 Task: Find a one-way flight from Manila to New Delhi for 5 passengers in Business class on July 10th.
Action: Mouse moved to (286, 260)
Screenshot: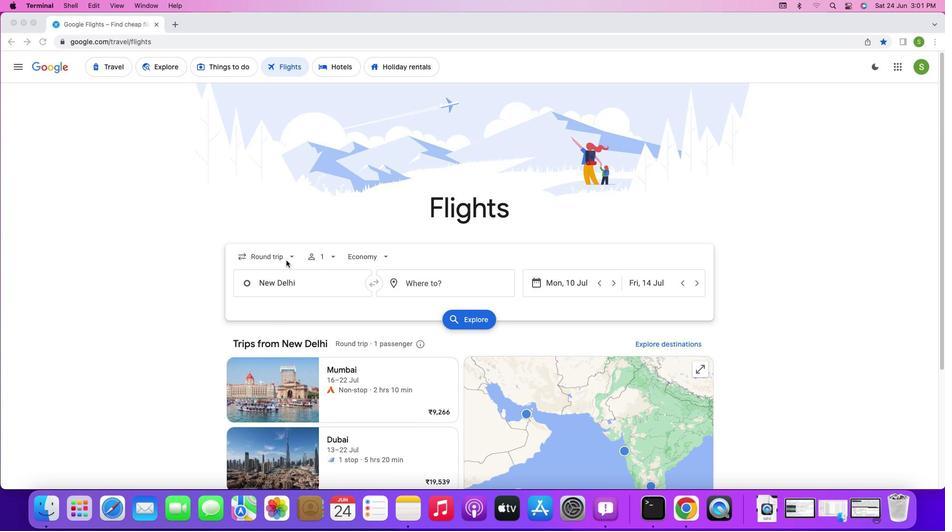 
Action: Mouse pressed left at (286, 260)
Screenshot: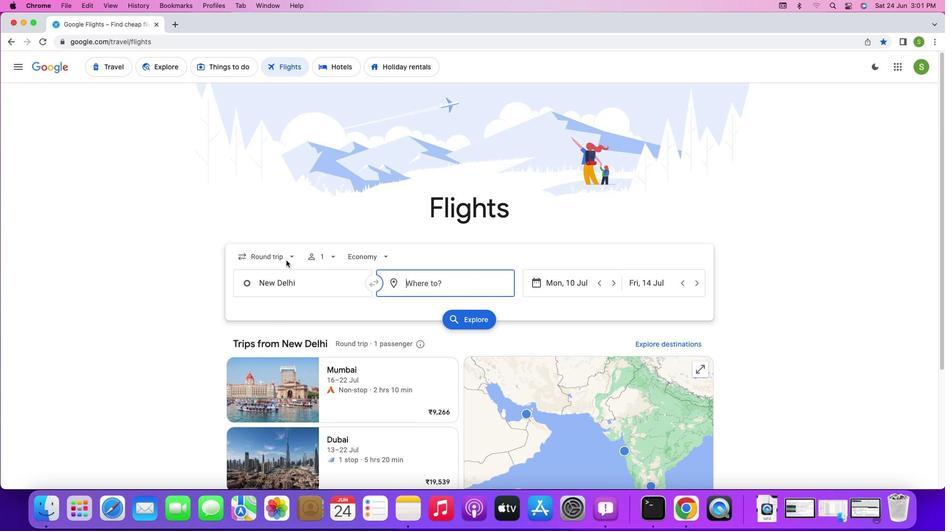 
Action: Mouse pressed left at (286, 260)
Screenshot: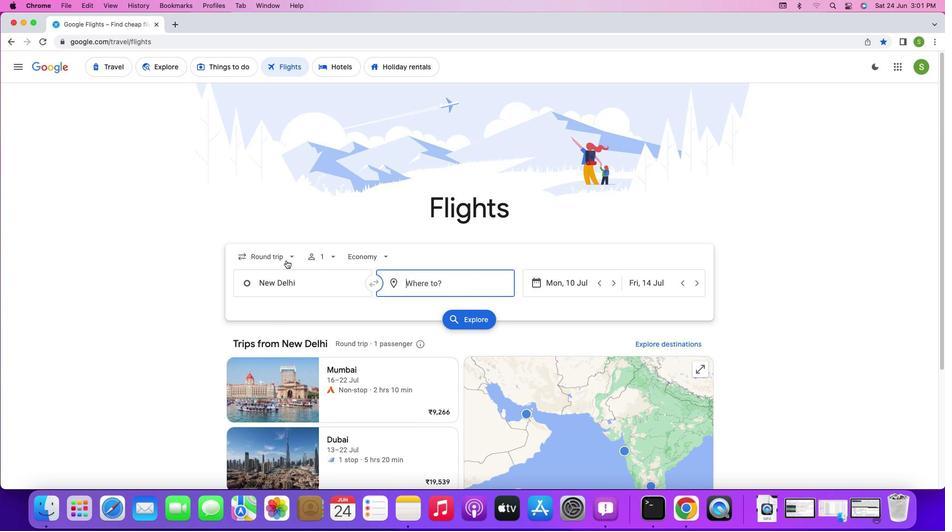 
Action: Mouse moved to (278, 299)
Screenshot: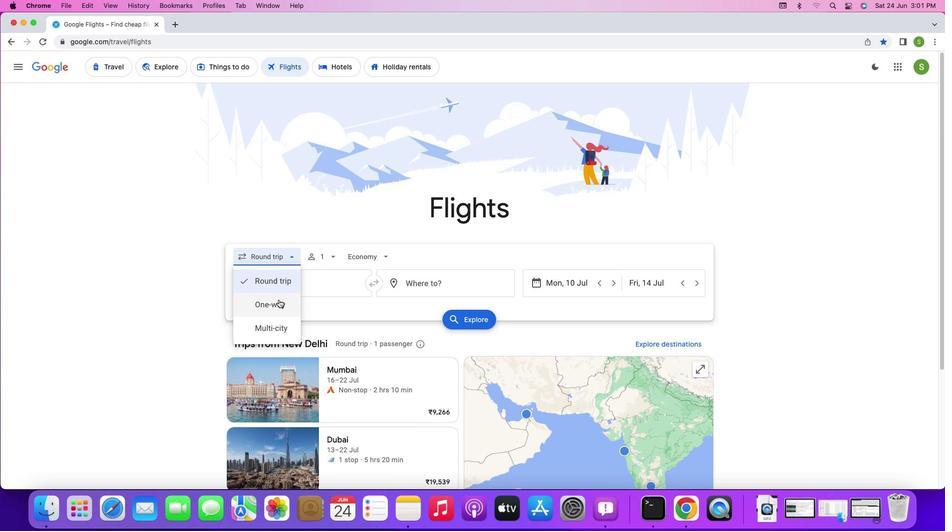 
Action: Mouse pressed left at (278, 299)
Screenshot: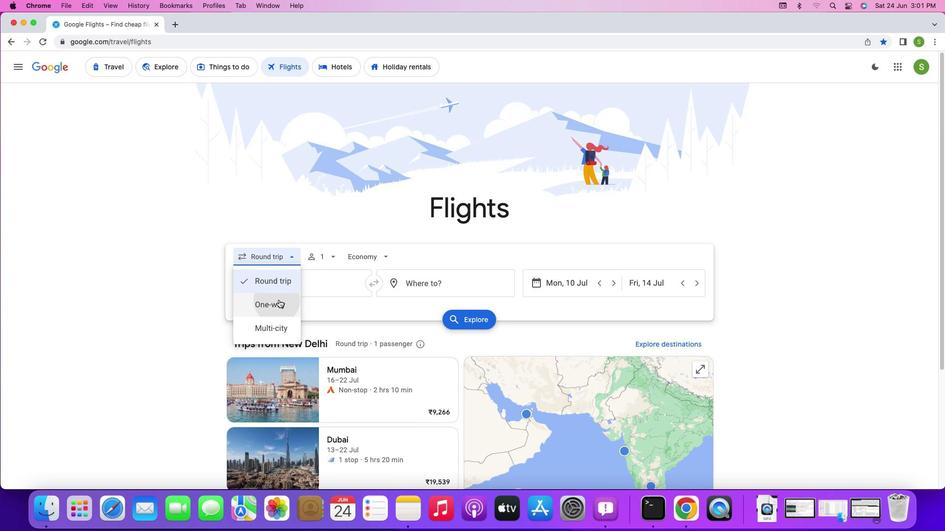 
Action: Mouse moved to (360, 262)
Screenshot: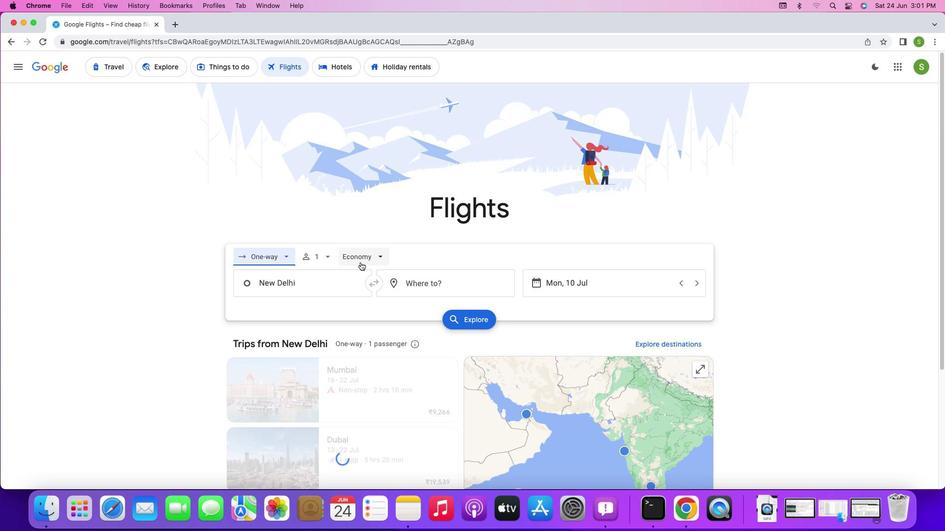 
Action: Mouse pressed left at (360, 262)
Screenshot: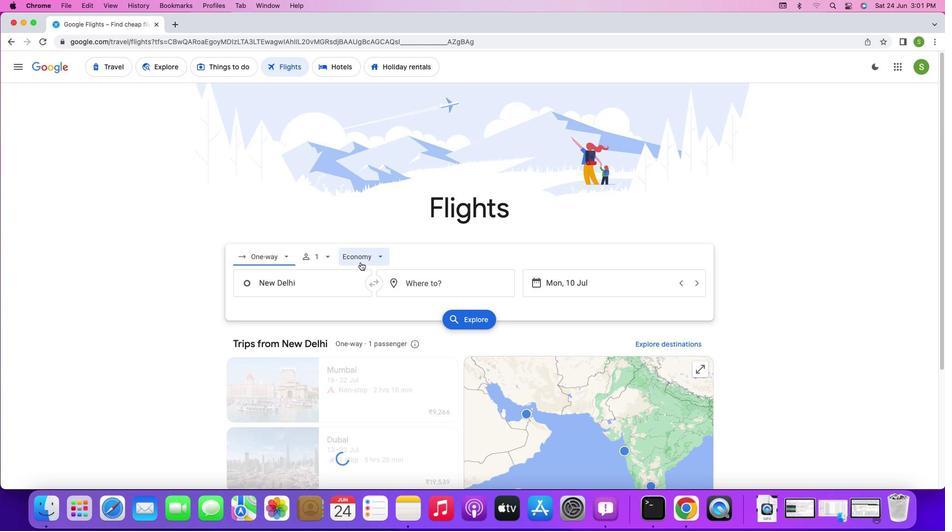 
Action: Mouse moved to (369, 335)
Screenshot: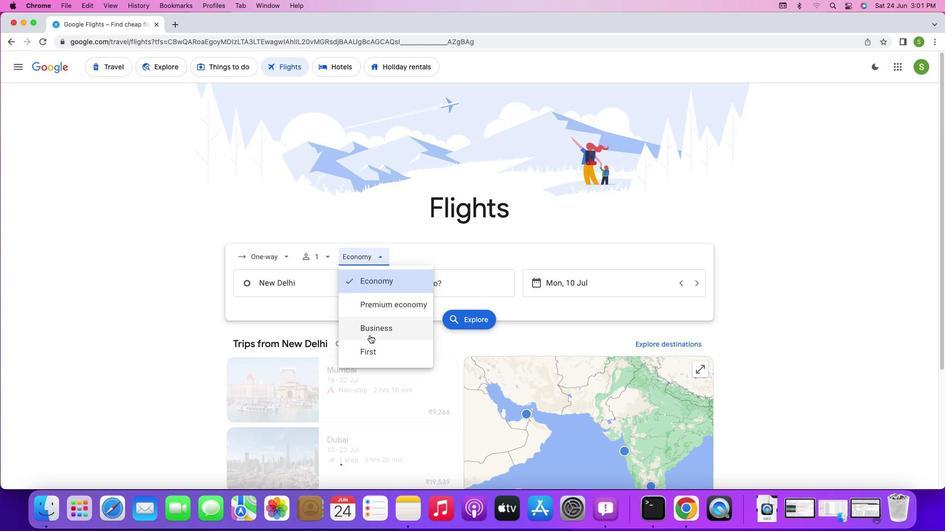 
Action: Mouse pressed left at (369, 335)
Screenshot: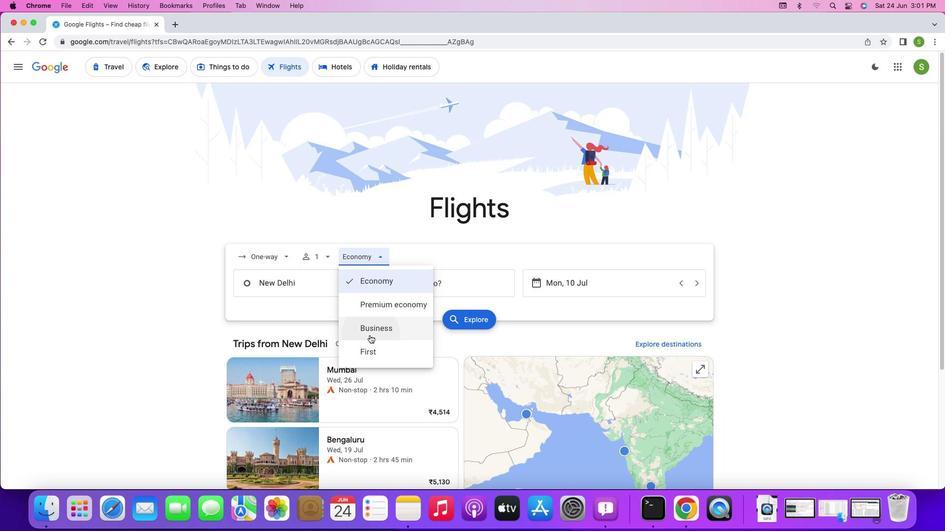 
Action: Mouse moved to (320, 262)
Screenshot: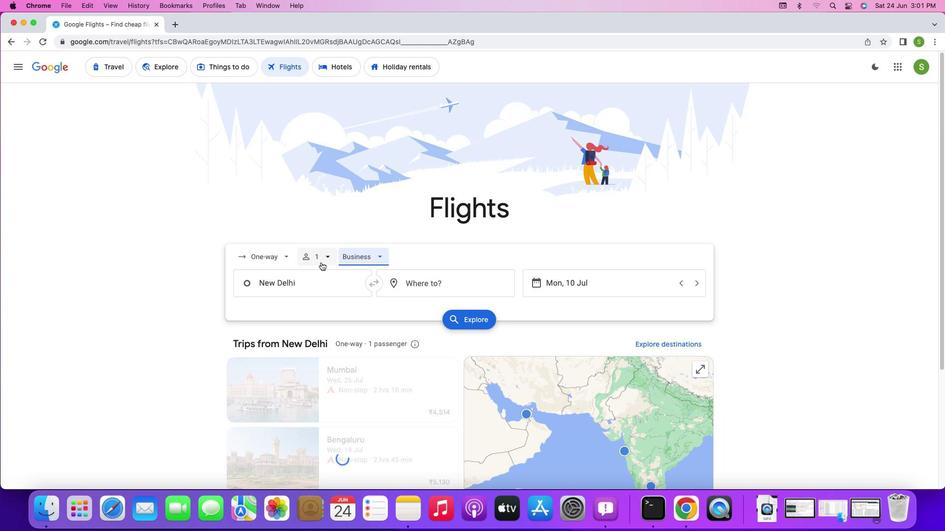 
Action: Mouse pressed left at (320, 262)
Screenshot: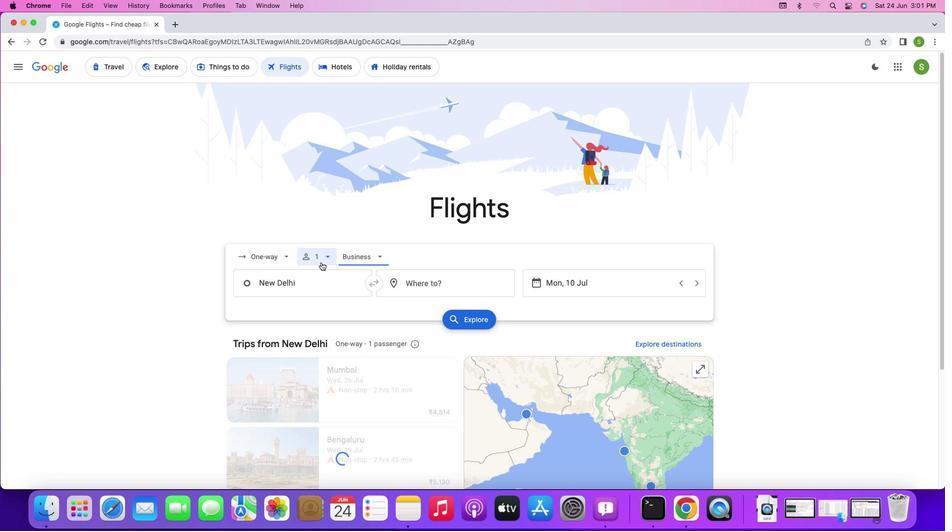 
Action: Mouse moved to (404, 279)
Screenshot: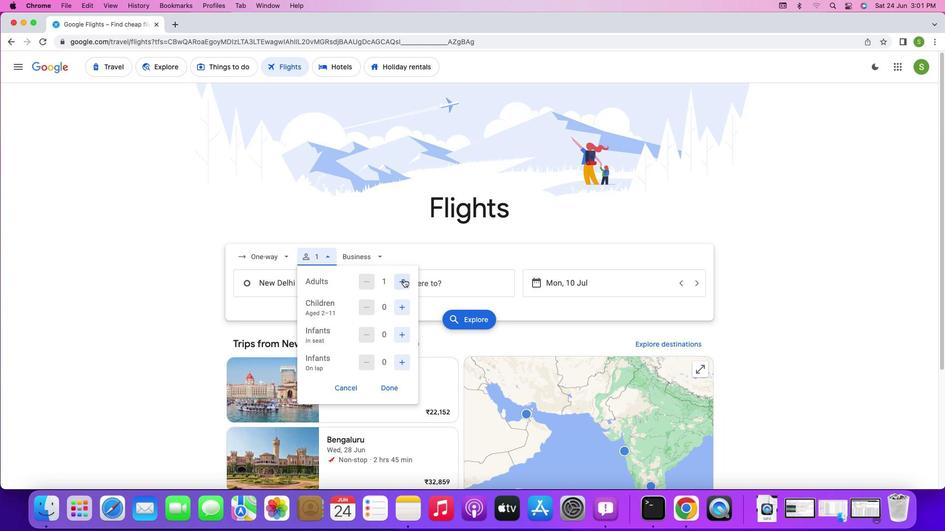 
Action: Mouse pressed left at (404, 279)
Screenshot: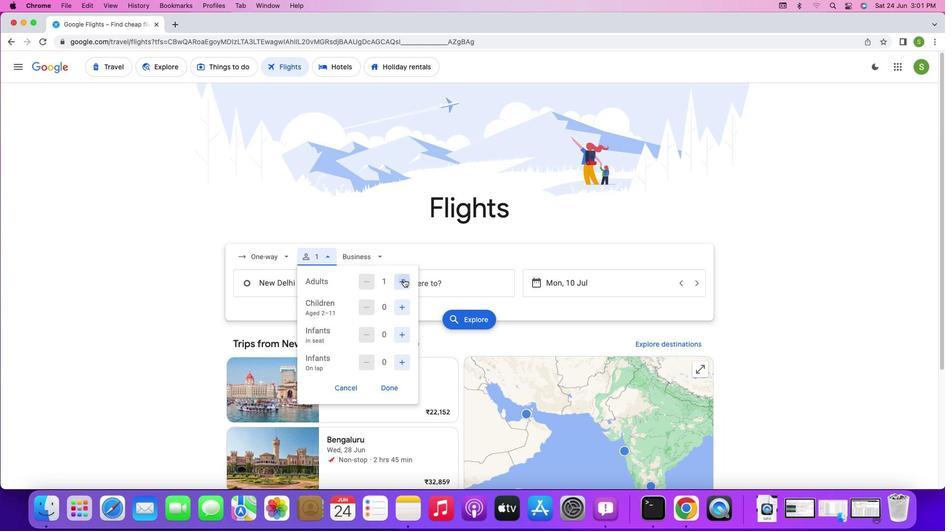 
Action: Mouse pressed left at (404, 279)
Screenshot: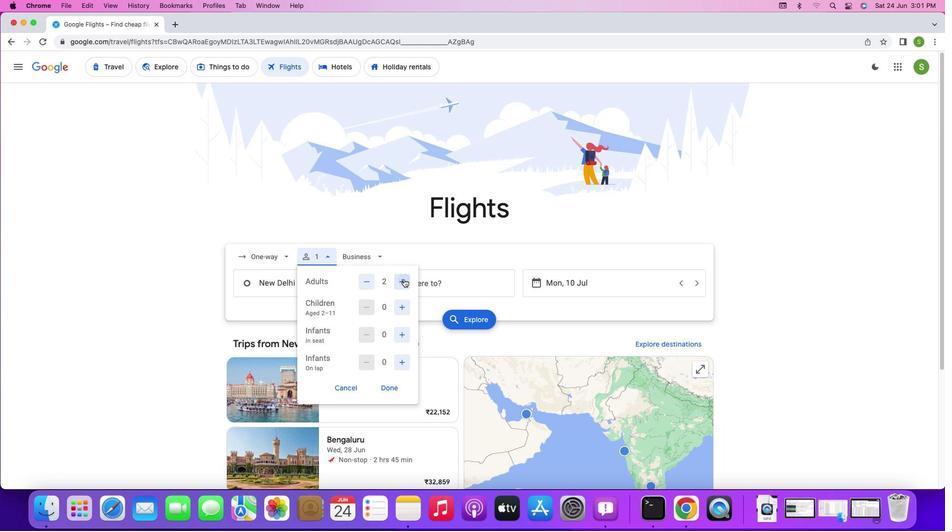 
Action: Mouse moved to (396, 305)
Screenshot: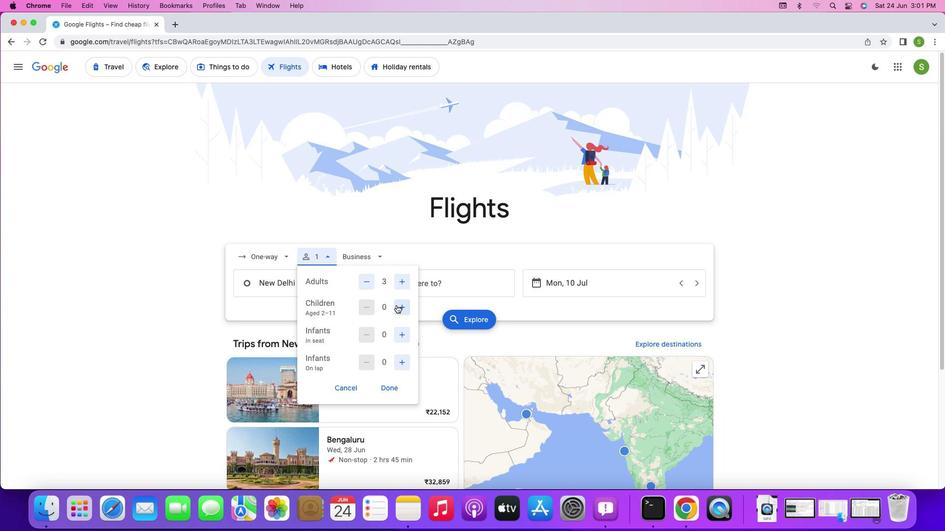 
Action: Mouse pressed left at (396, 305)
Screenshot: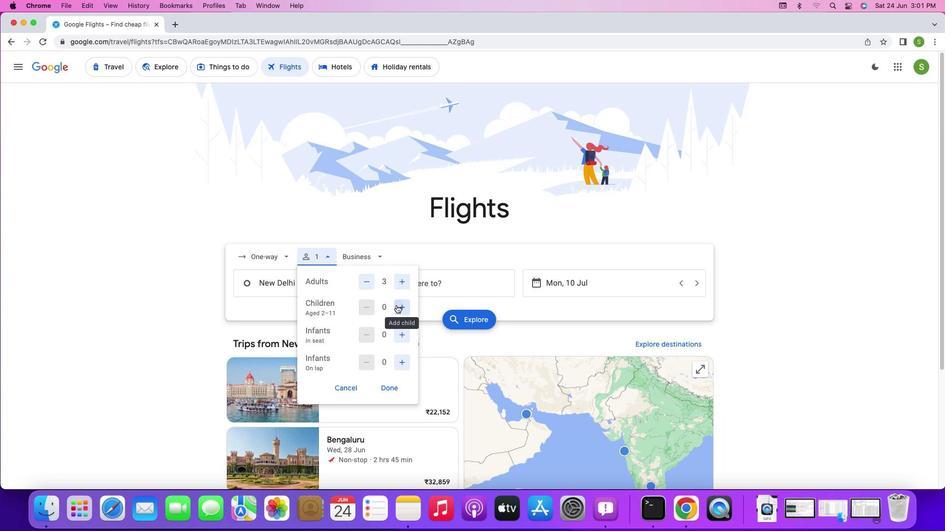 
Action: Mouse moved to (399, 365)
Screenshot: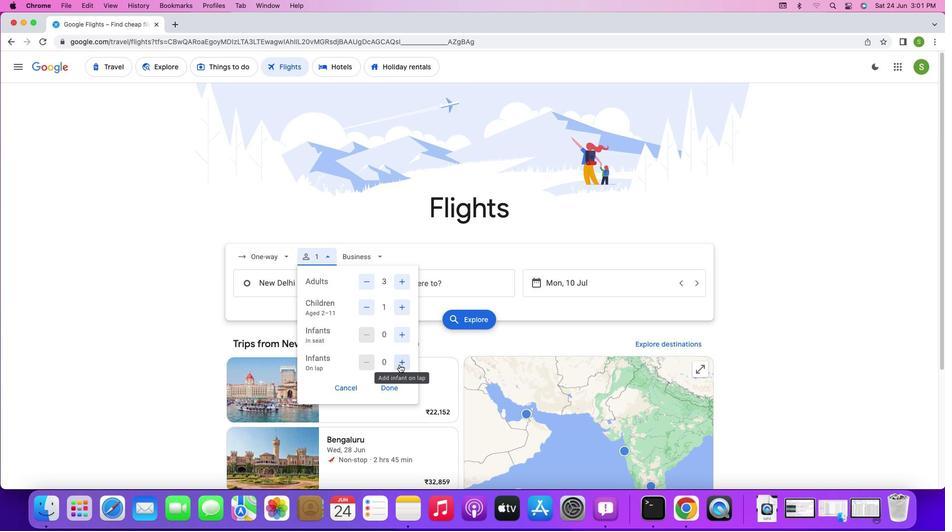 
Action: Mouse pressed left at (399, 365)
Screenshot: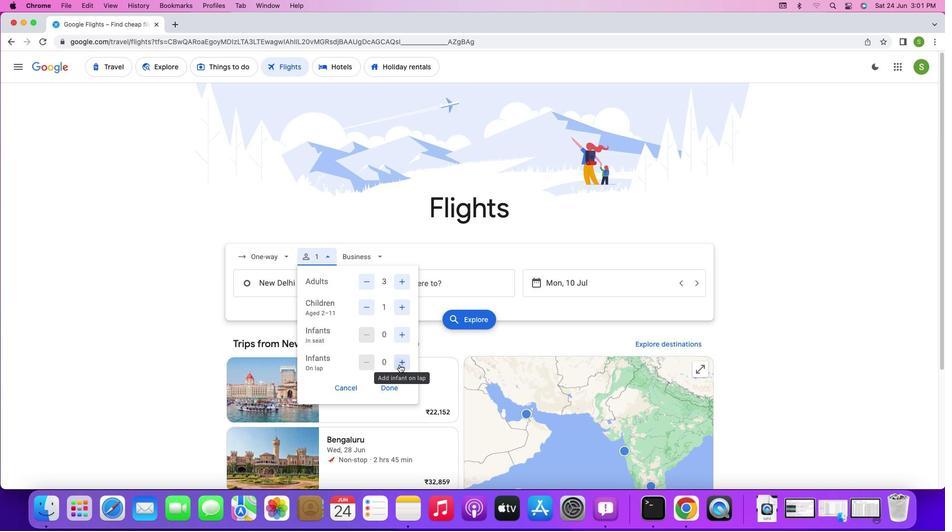 
Action: Mouse moved to (388, 387)
Screenshot: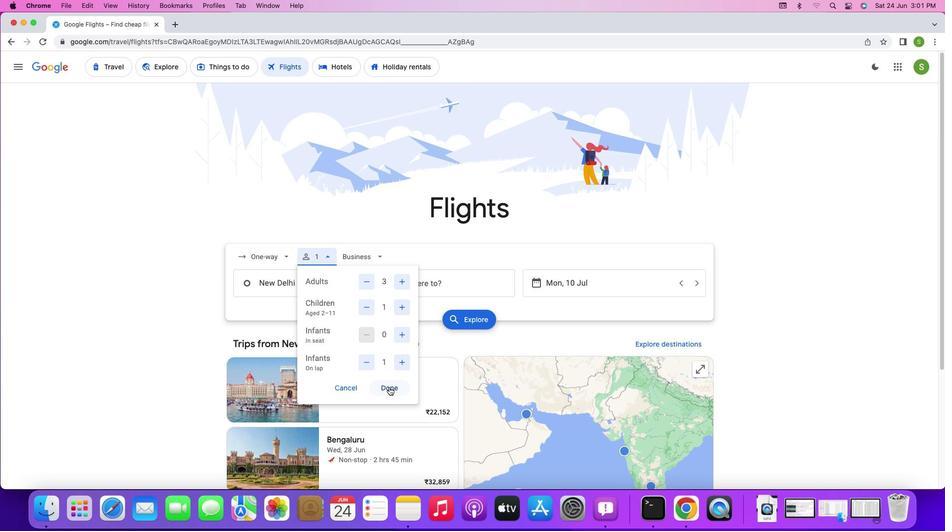 
Action: Mouse pressed left at (388, 387)
Screenshot: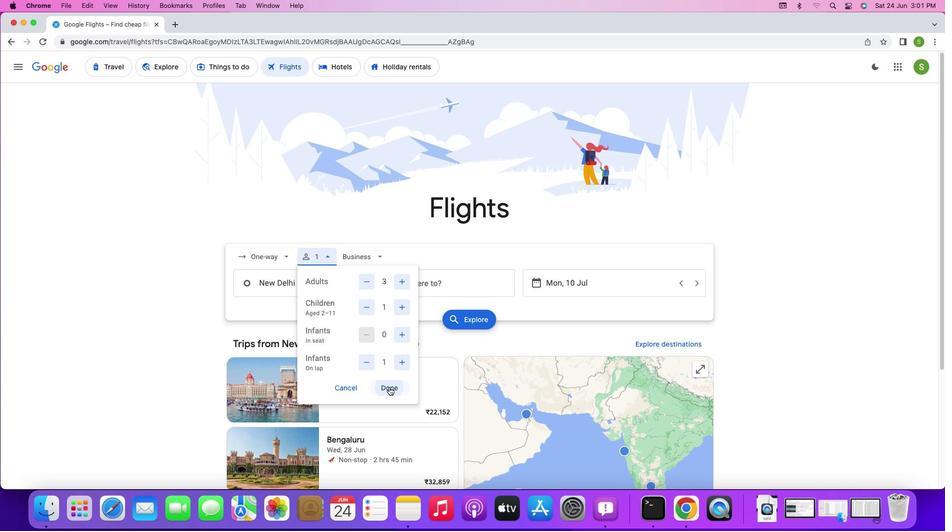 
Action: Mouse moved to (307, 285)
Screenshot: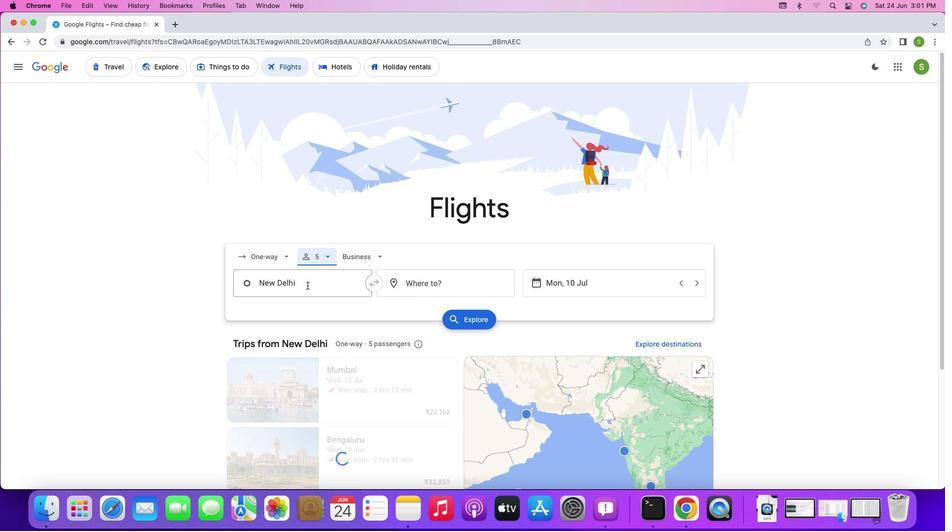 
Action: Mouse pressed left at (307, 285)
Screenshot: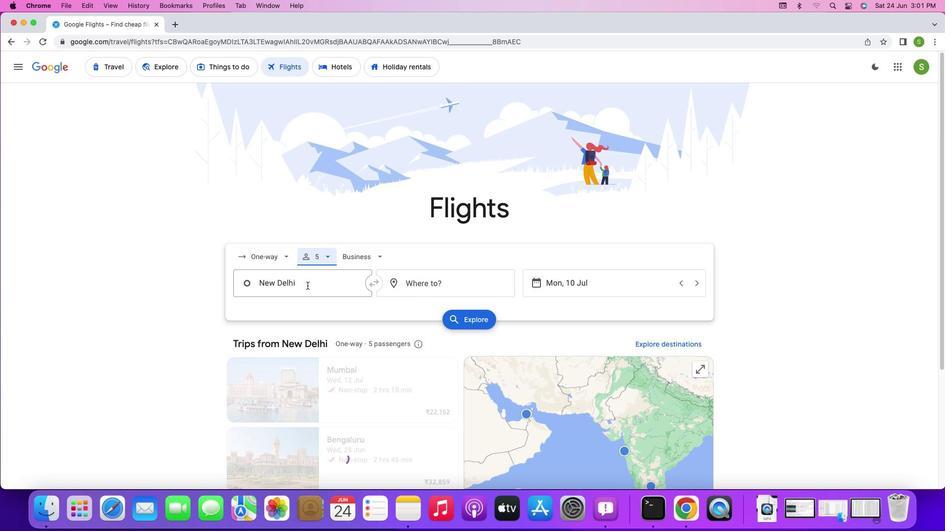 
Action: Mouse moved to (308, 287)
Screenshot: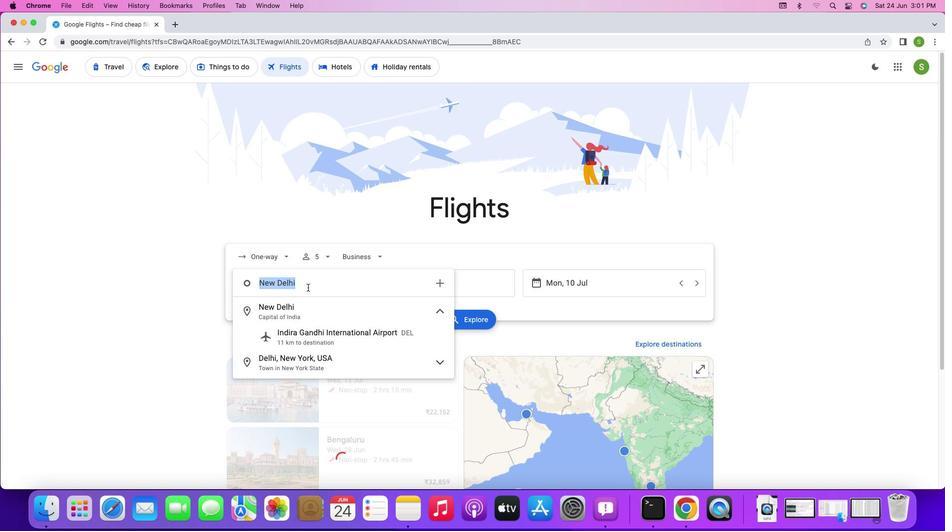 
Action: Key pressed Key.shift'M''a''n''i''l''a'','Key.spaceKey.shift'P''h''i''l''i''p''p''i''n''e''s'Key.enter
Screenshot: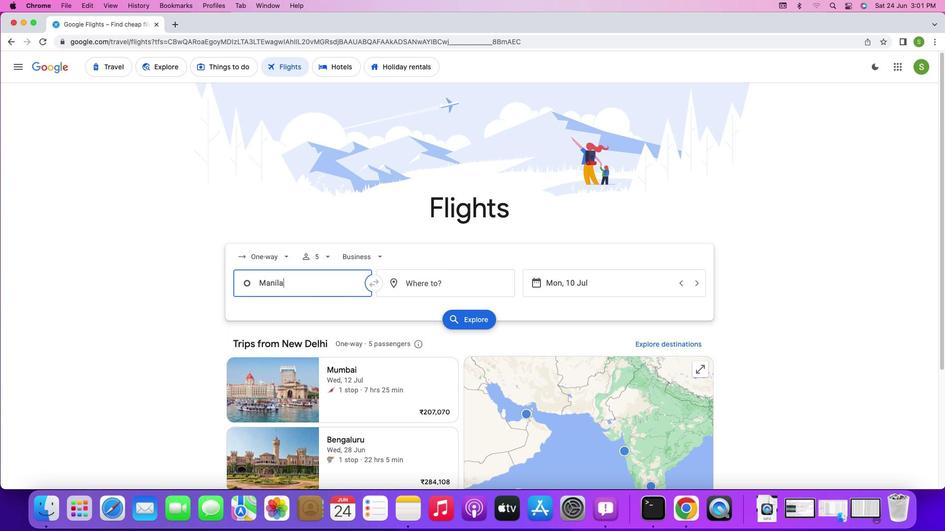 
Action: Mouse moved to (395, 285)
Screenshot: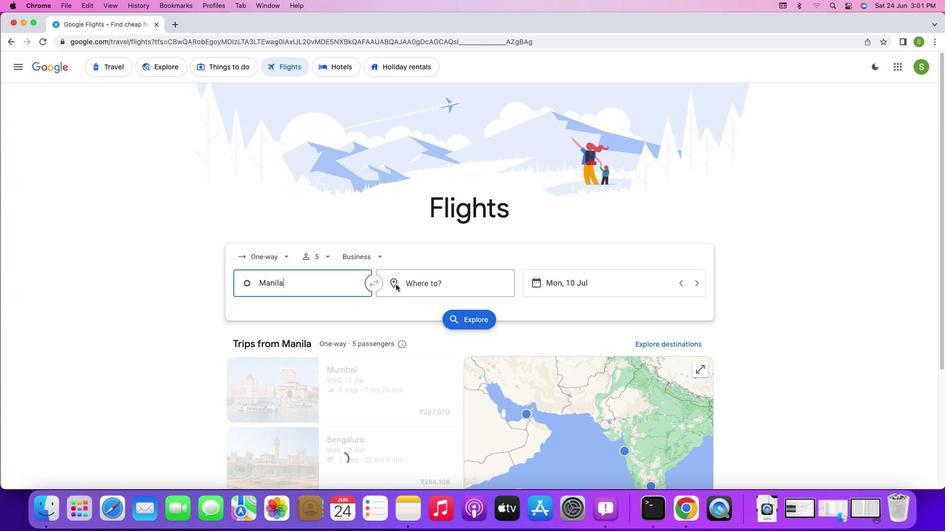 
Action: Mouse pressed left at (395, 285)
Screenshot: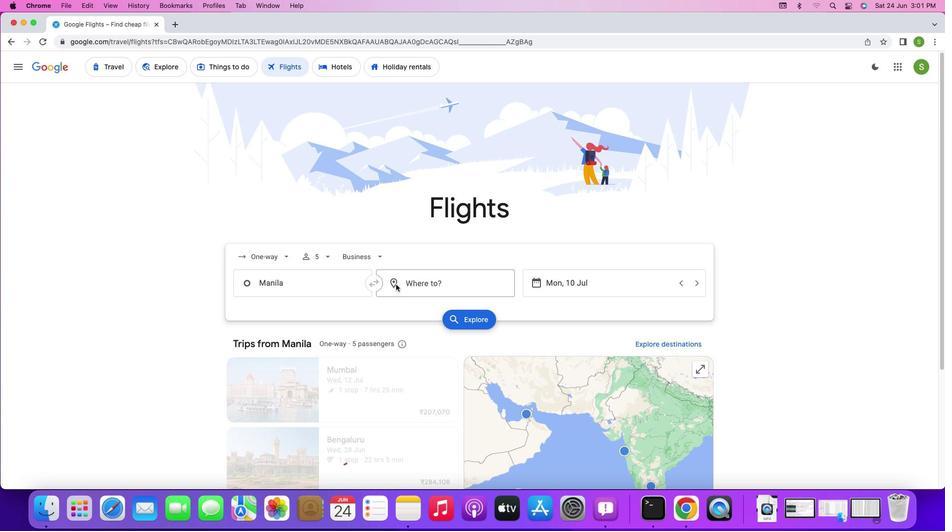 
Action: Key pressed Key.shift'N''e''w'Key.spaceKey.shift'D''e''l''h''i'Key.enter
Screenshot: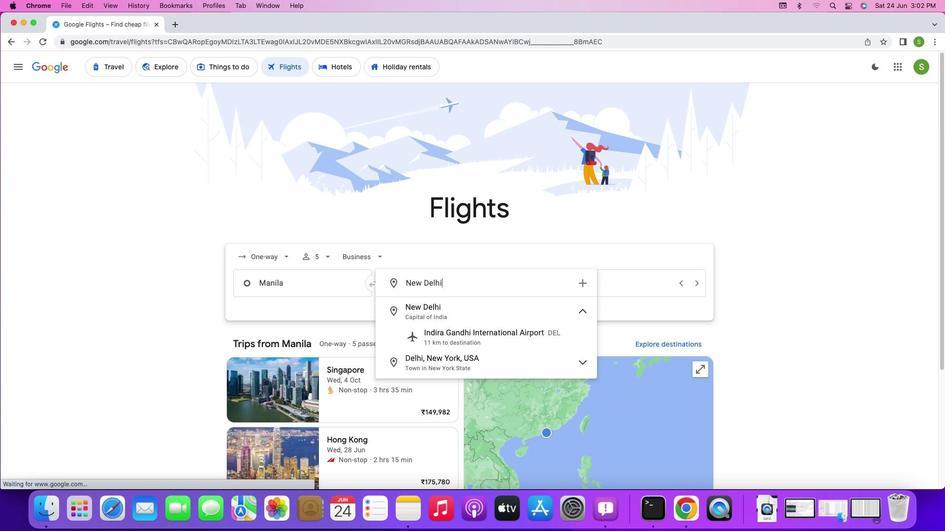 
Action: Mouse moved to (539, 290)
Screenshot: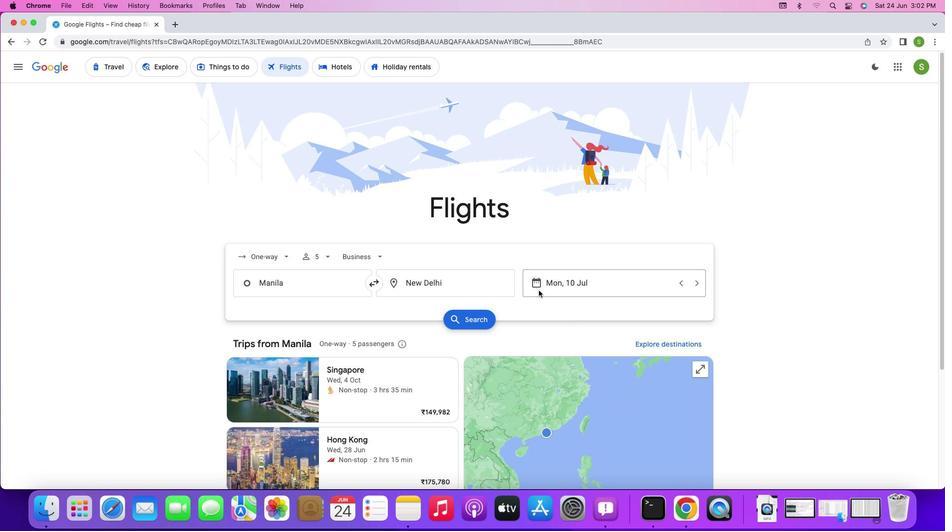 
Action: Mouse pressed left at (539, 290)
Screenshot: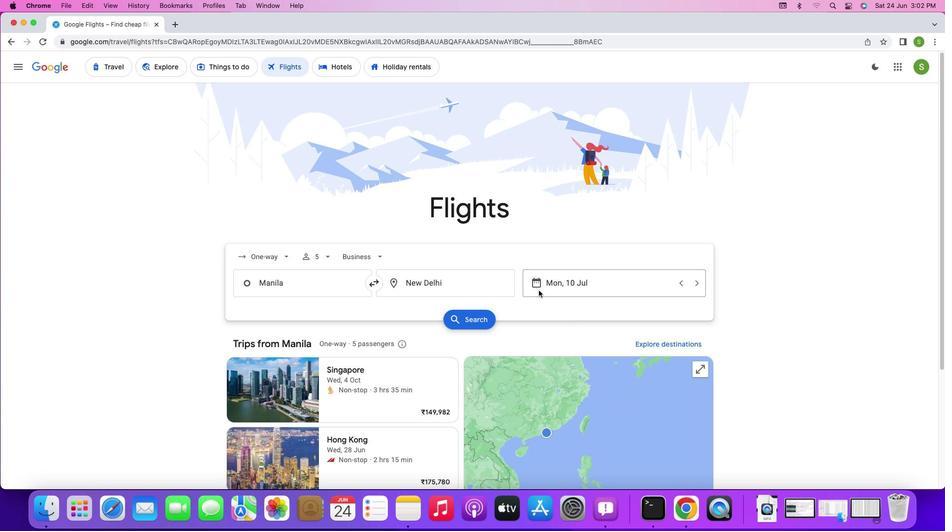 
Action: Mouse moved to (717, 359)
Screenshot: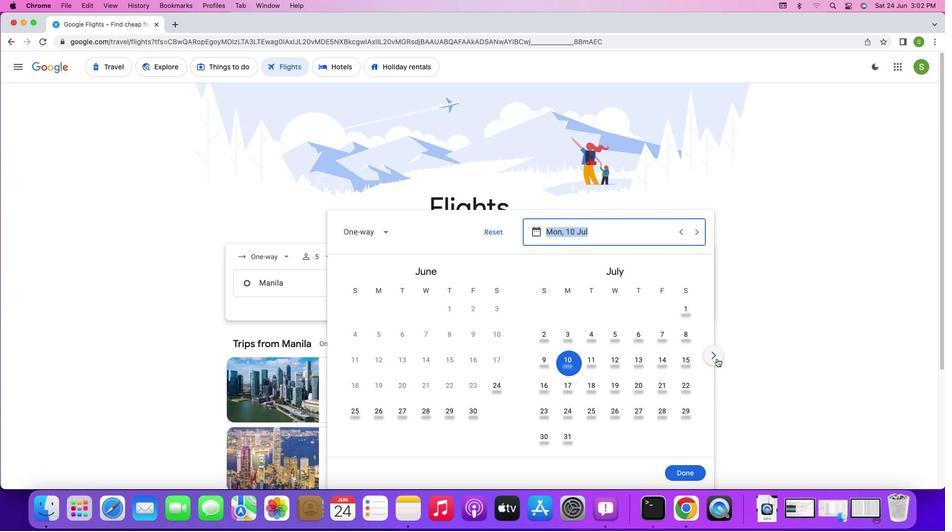 
Action: Mouse pressed left at (717, 359)
Screenshot: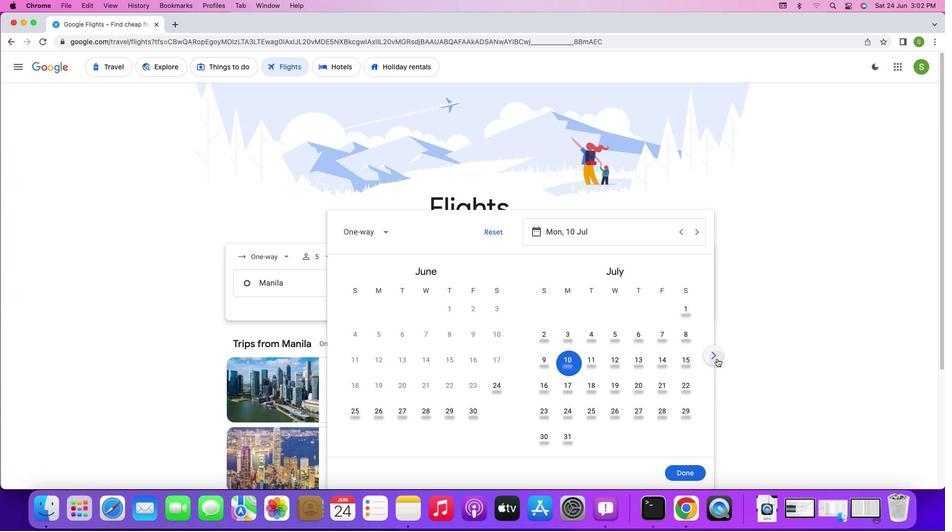 
Action: Mouse pressed left at (717, 359)
Screenshot: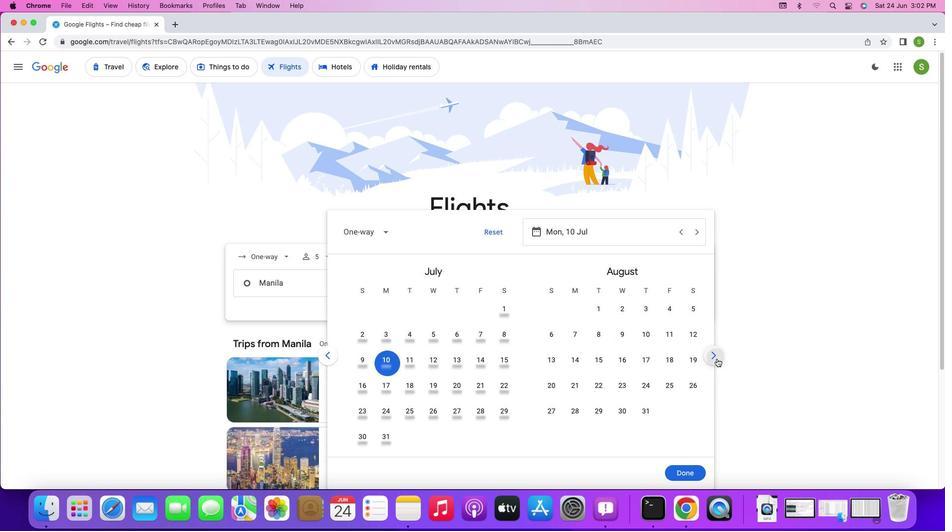 
Action: Mouse pressed left at (717, 359)
Screenshot: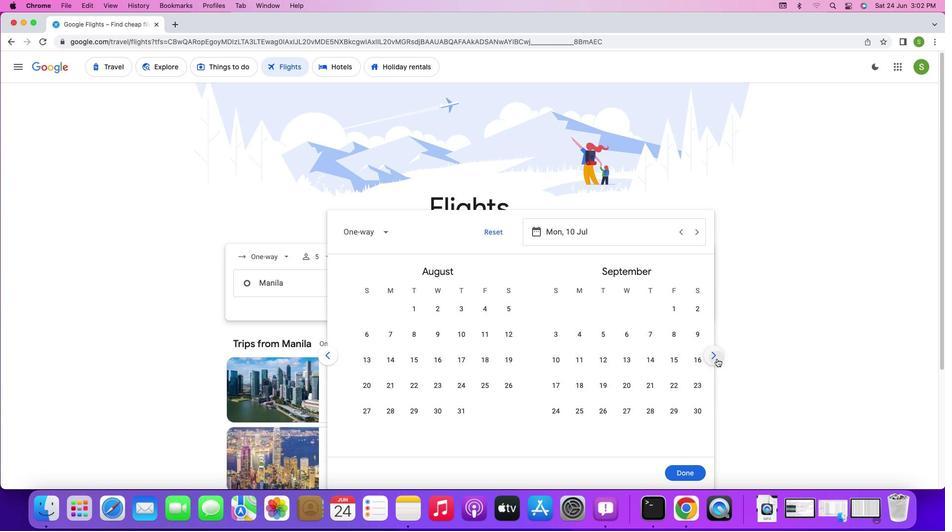 
Action: Mouse pressed left at (717, 359)
Screenshot: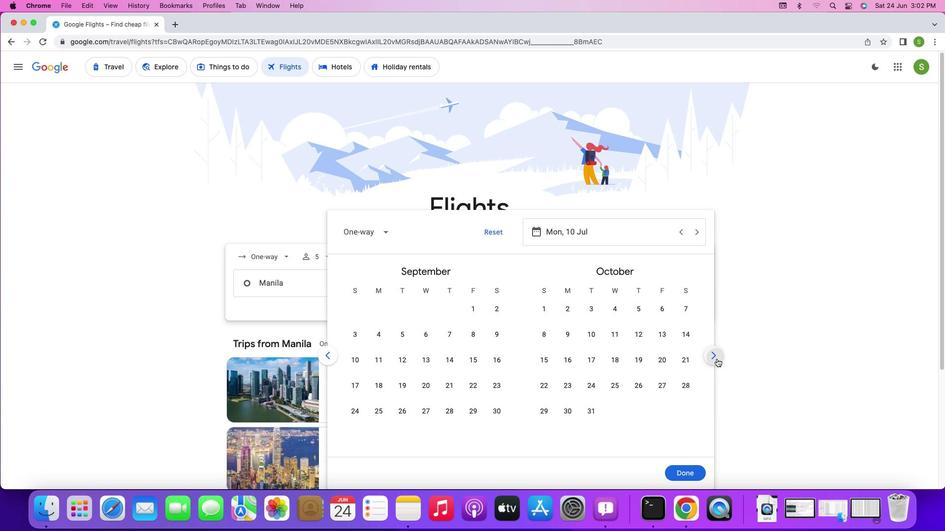 
Action: Mouse pressed left at (717, 359)
Screenshot: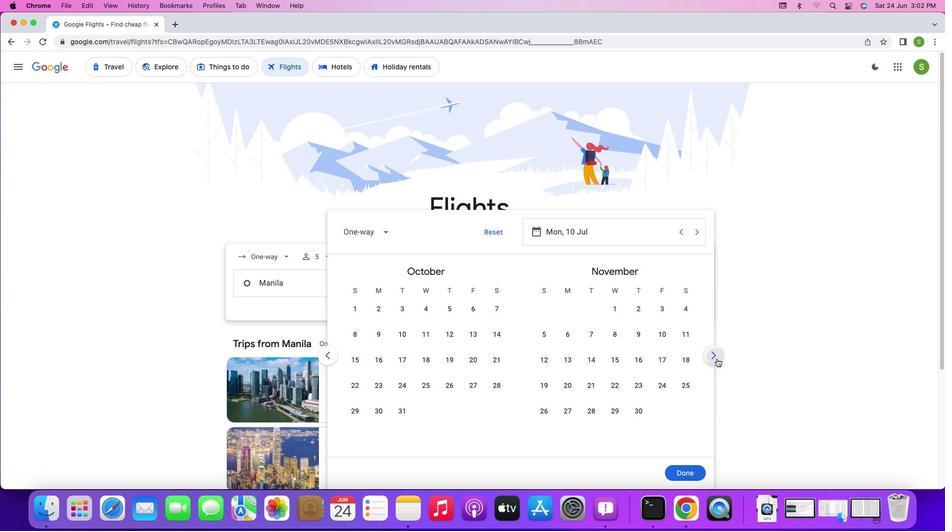 
Action: Mouse moved to (592, 339)
Screenshot: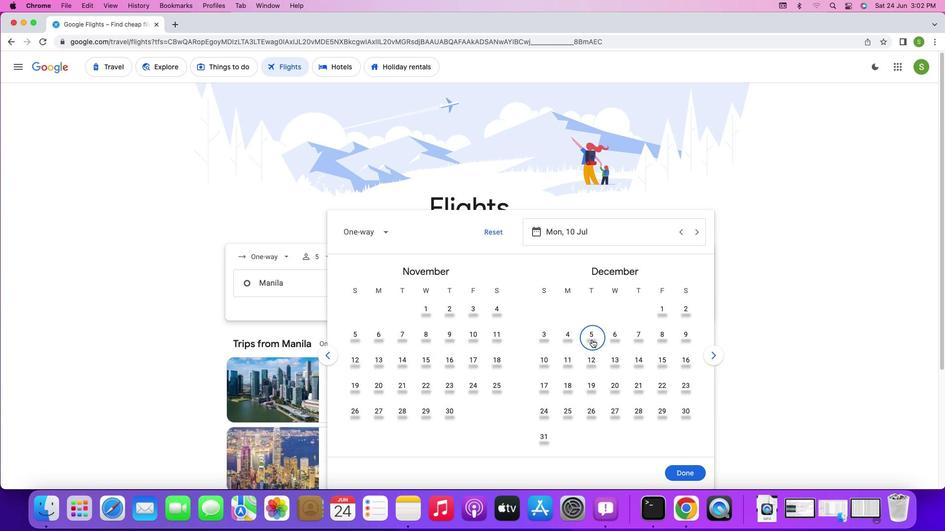 
Action: Mouse pressed left at (592, 339)
Screenshot: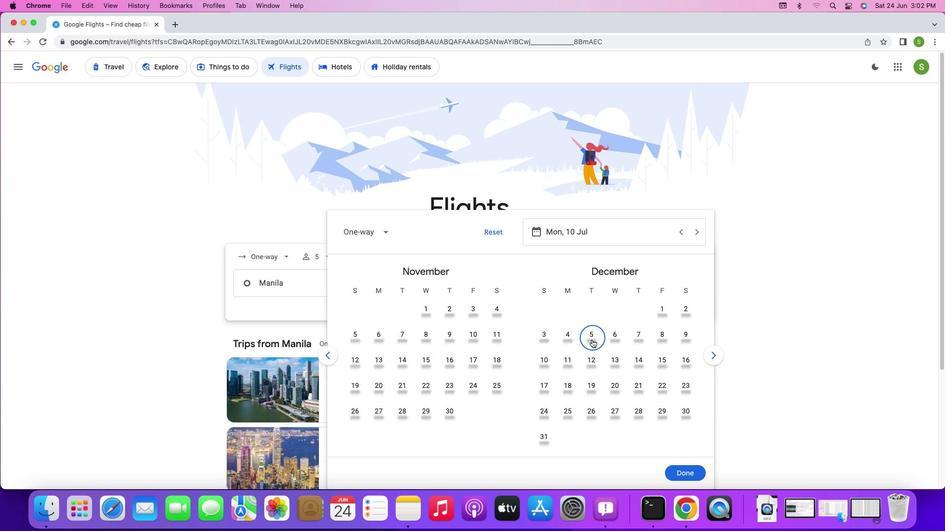 
Action: Mouse moved to (675, 474)
Screenshot: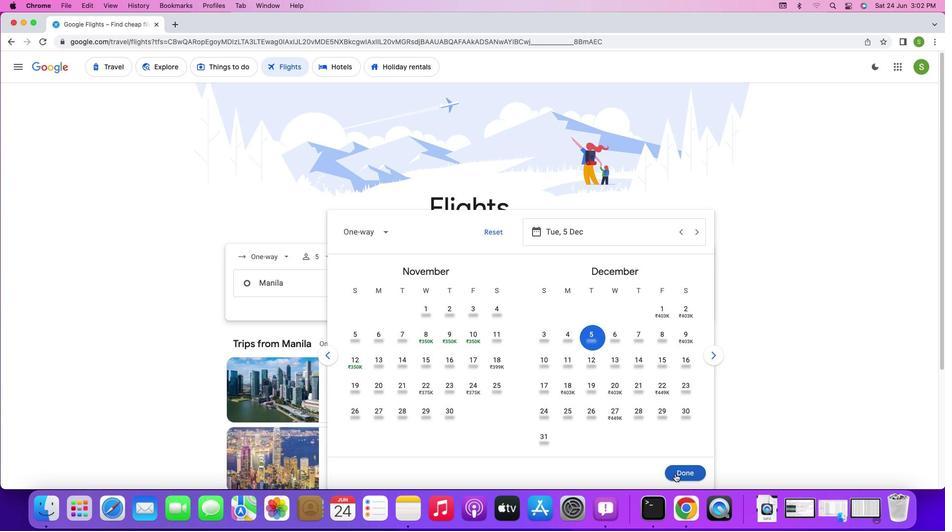 
Action: Mouse pressed left at (675, 474)
Screenshot: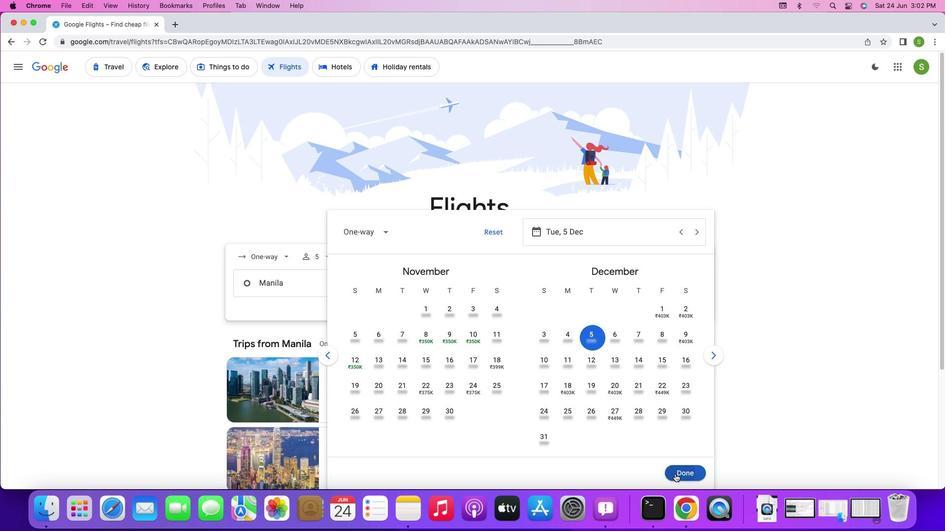
Action: Mouse moved to (475, 319)
Screenshot: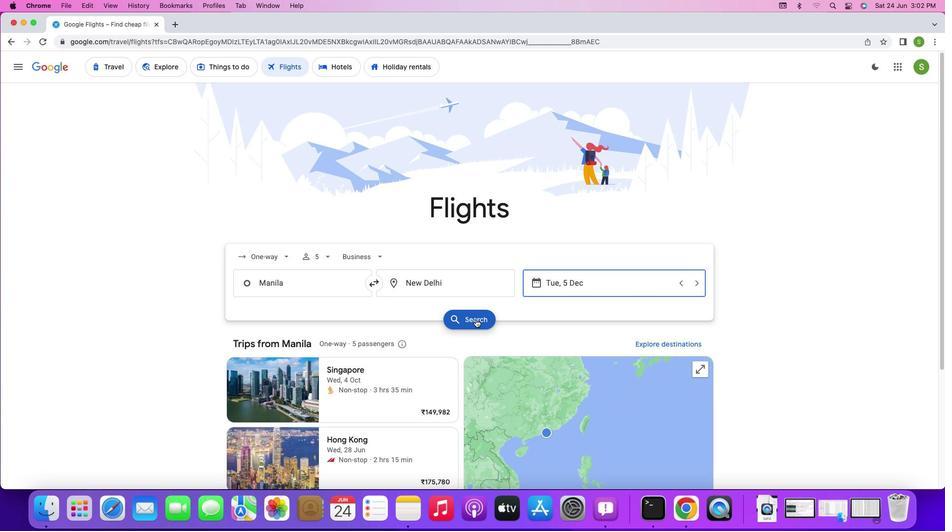 
Action: Mouse pressed left at (475, 319)
Screenshot: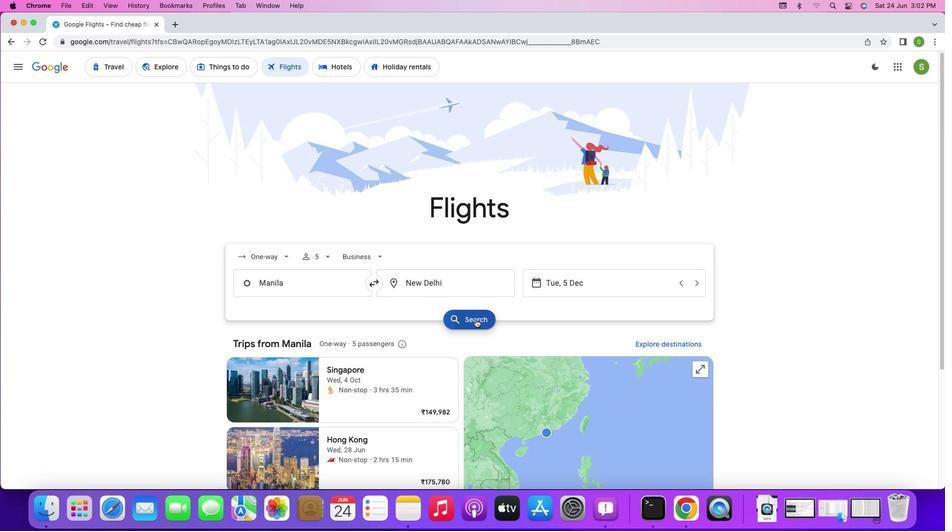 
